 Task: Create a due date automation trigger when advanced on, 2 hours after a card is due add basic but not in list "Resume".
Action: Mouse moved to (826, 245)
Screenshot: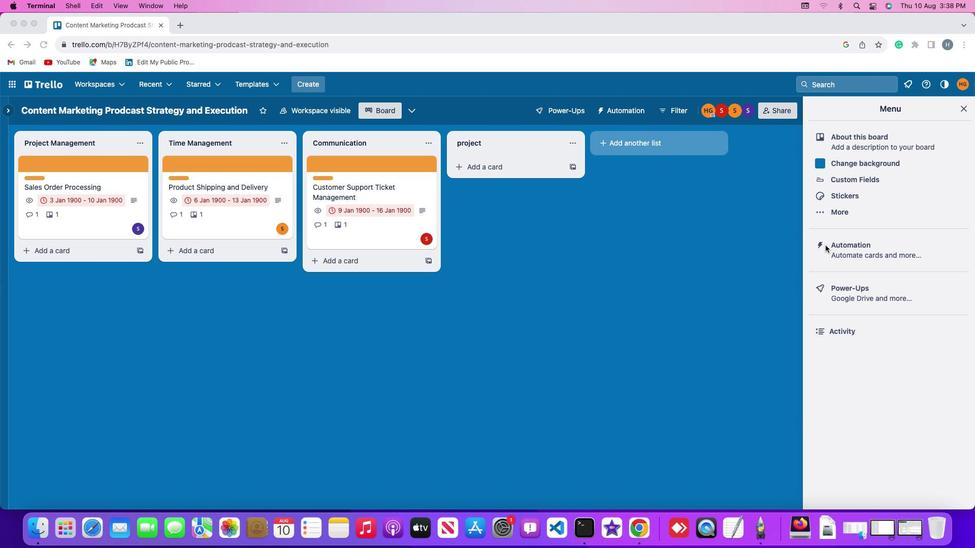 
Action: Mouse pressed left at (826, 245)
Screenshot: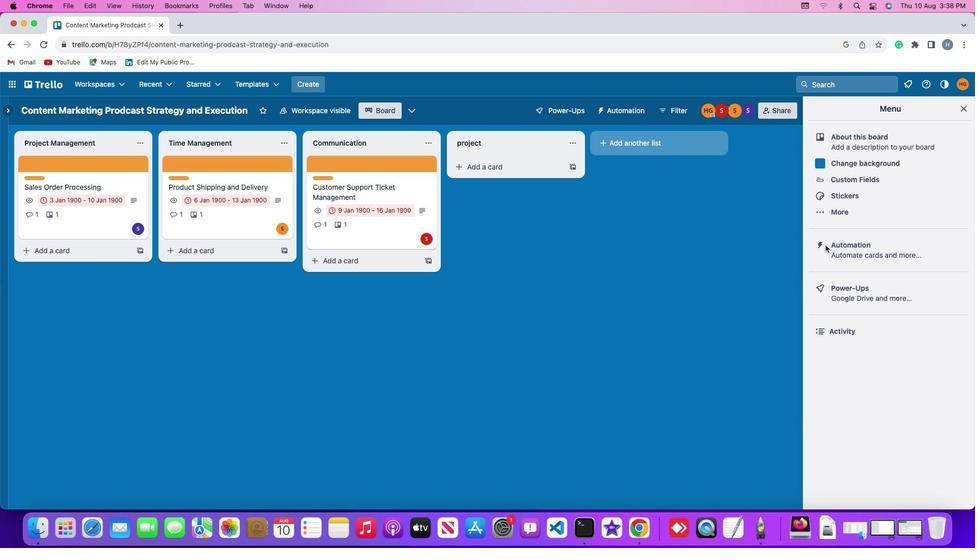 
Action: Mouse pressed left at (826, 245)
Screenshot: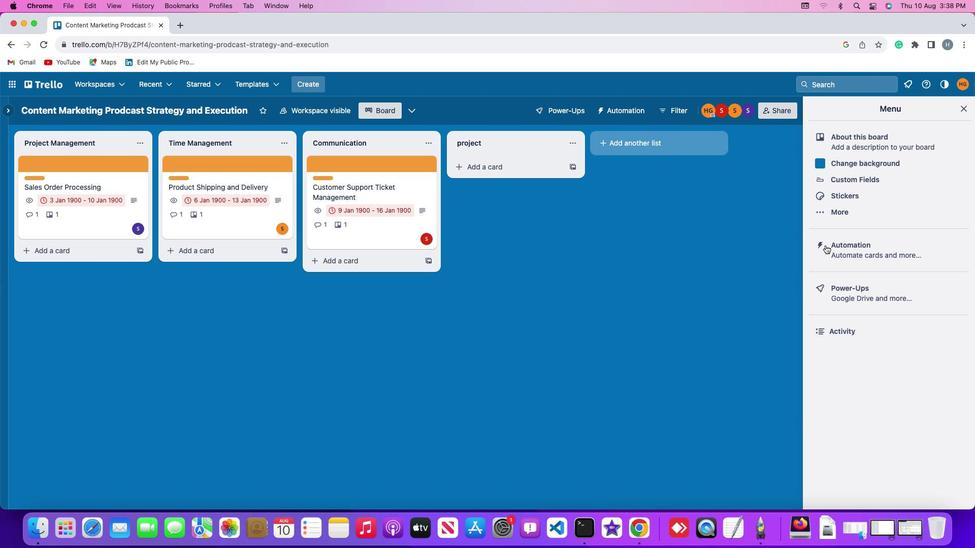 
Action: Mouse moved to (53, 236)
Screenshot: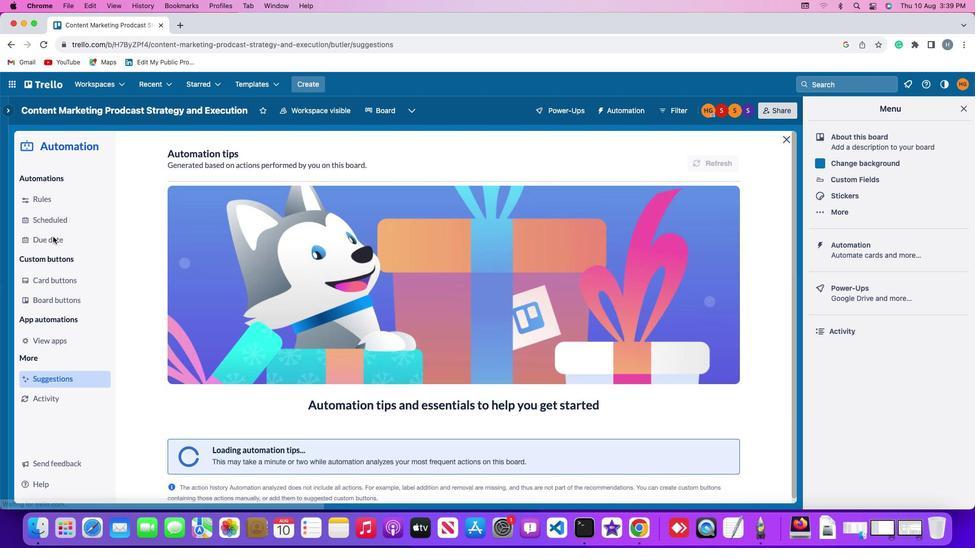 
Action: Mouse pressed left at (53, 236)
Screenshot: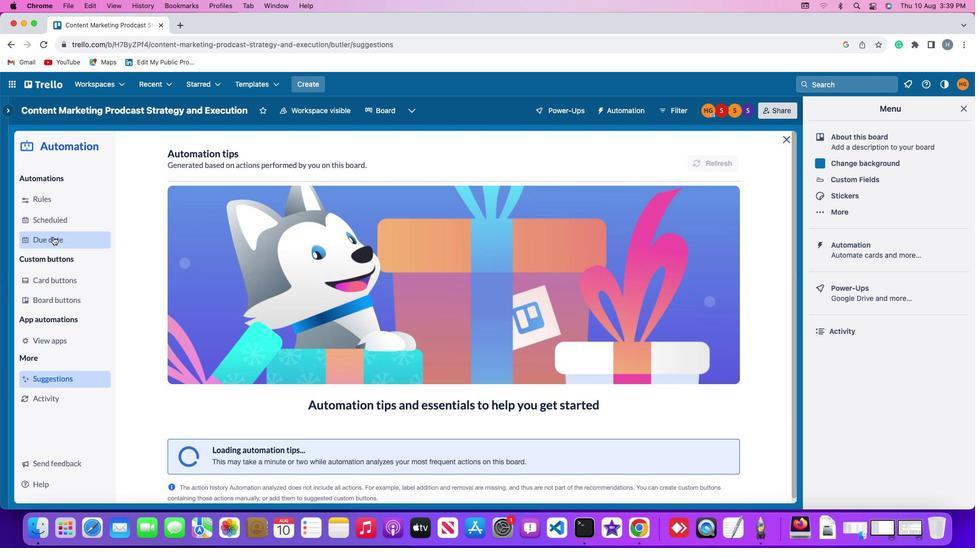 
Action: Mouse moved to (685, 157)
Screenshot: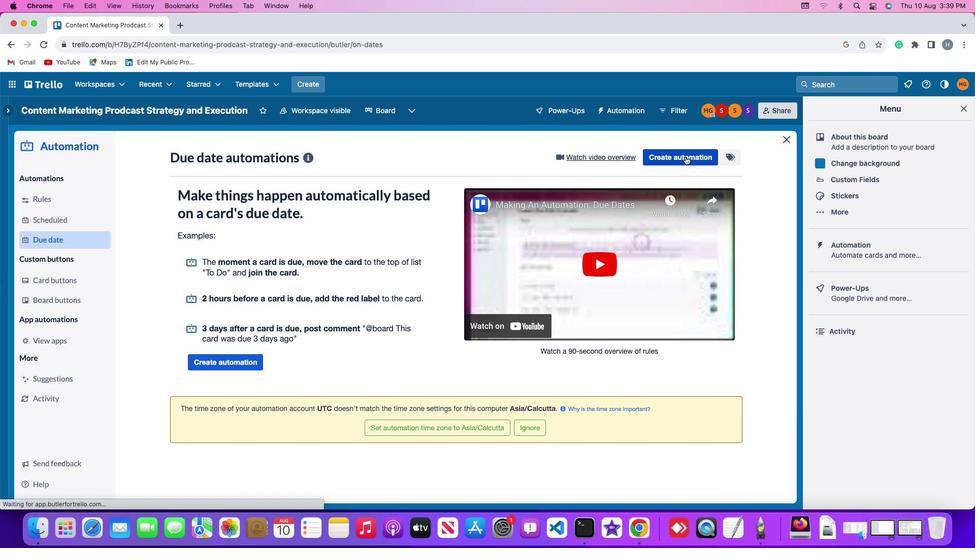 
Action: Mouse pressed left at (685, 157)
Screenshot: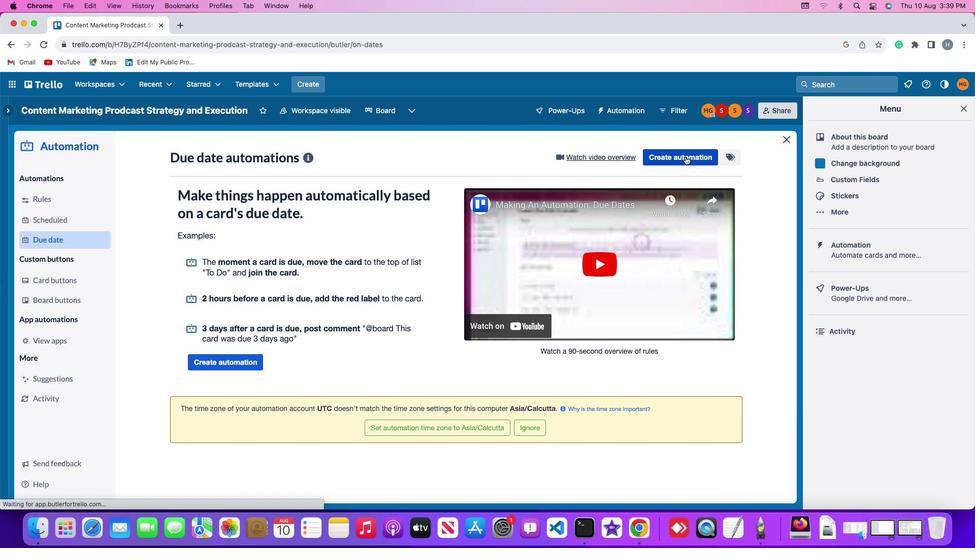 
Action: Mouse moved to (189, 254)
Screenshot: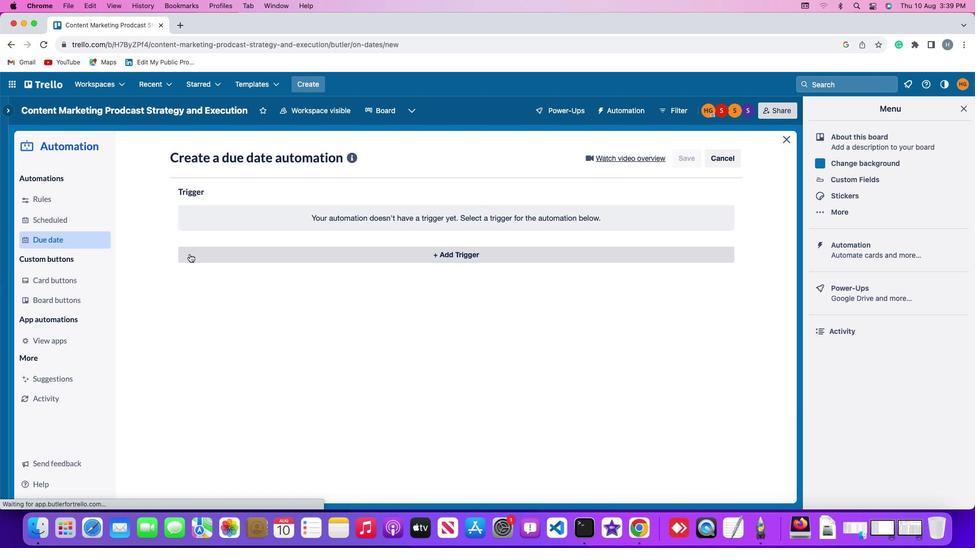 
Action: Mouse pressed left at (189, 254)
Screenshot: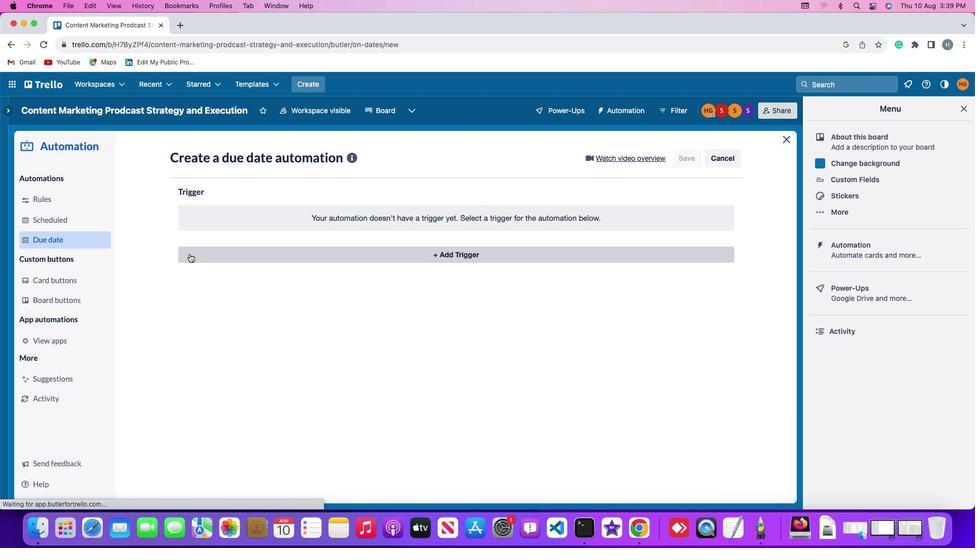 
Action: Mouse moved to (197, 410)
Screenshot: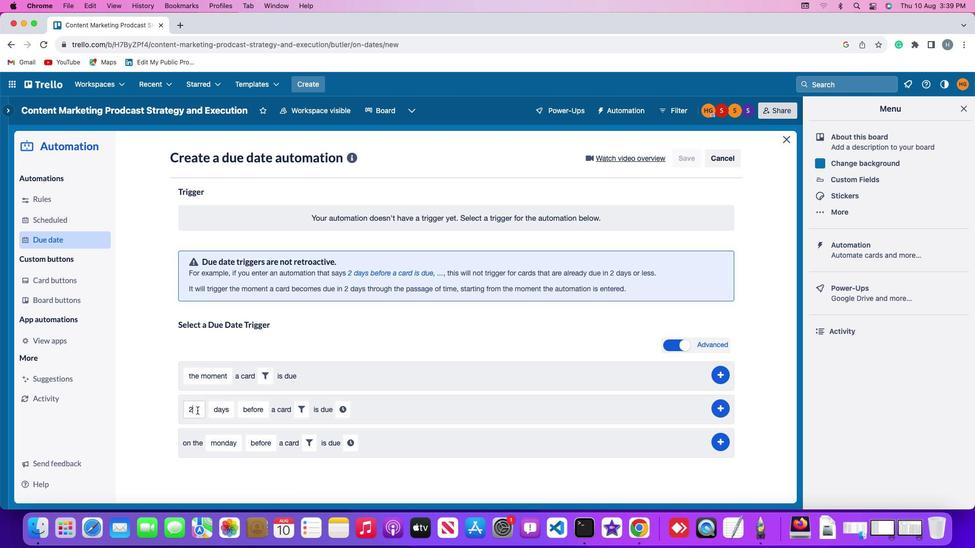 
Action: Mouse pressed left at (197, 410)
Screenshot: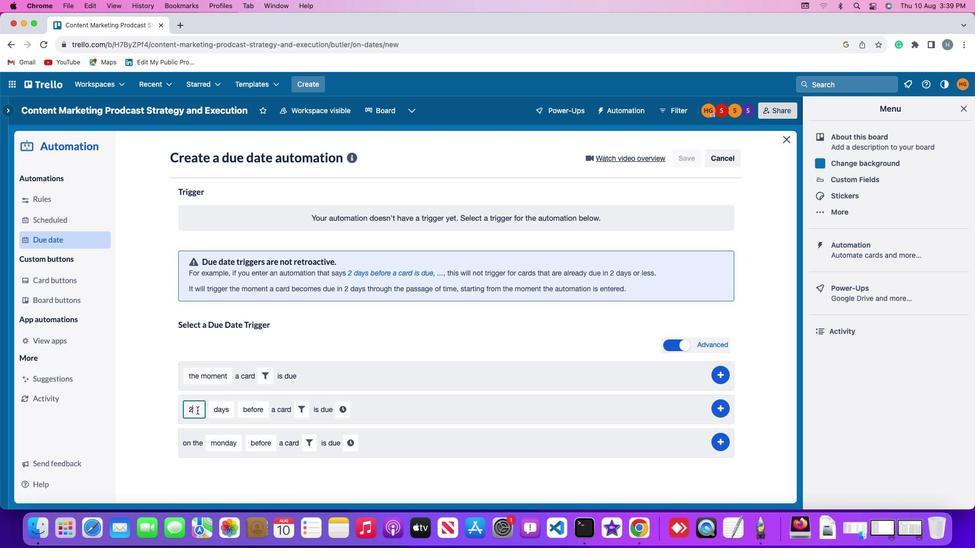 
Action: Mouse moved to (197, 410)
Screenshot: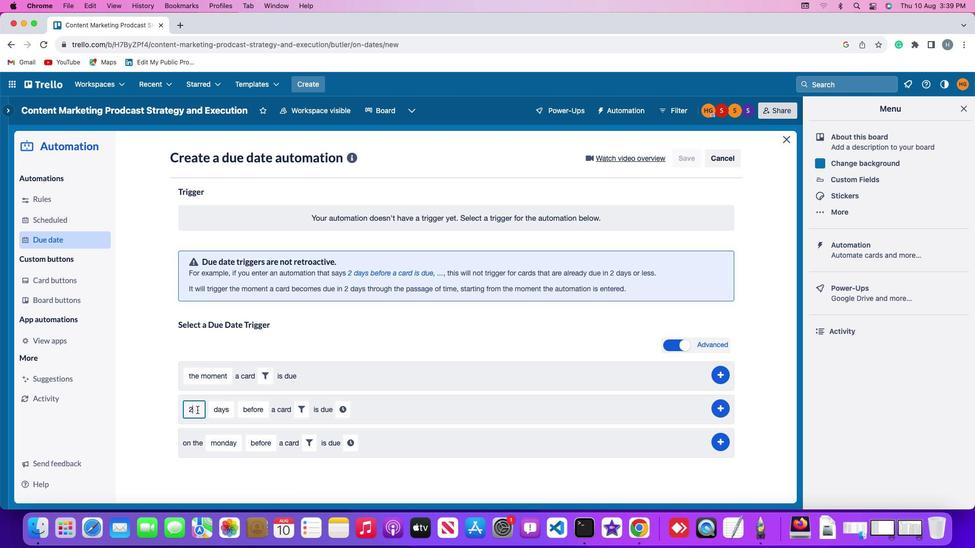 
Action: Key pressed Key.backspace'2'
Screenshot: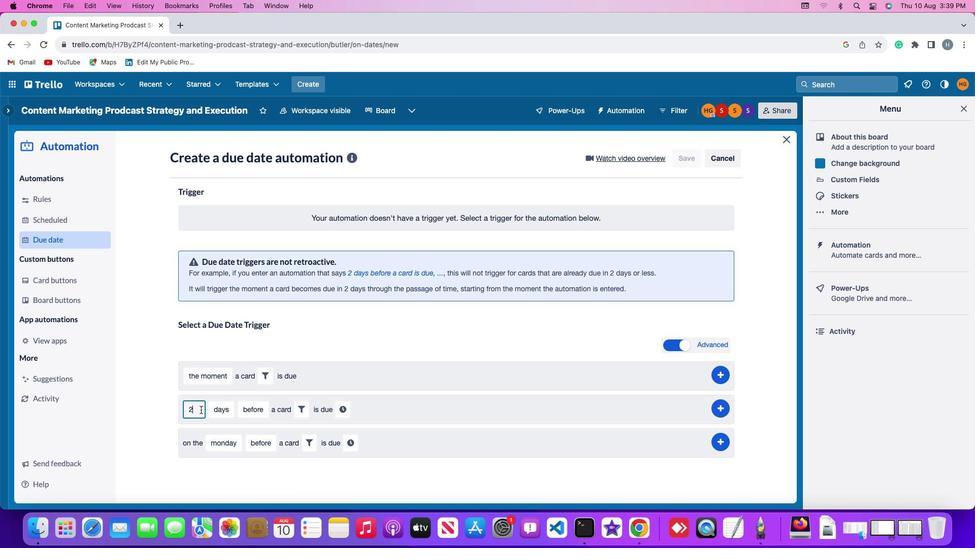 
Action: Mouse moved to (213, 409)
Screenshot: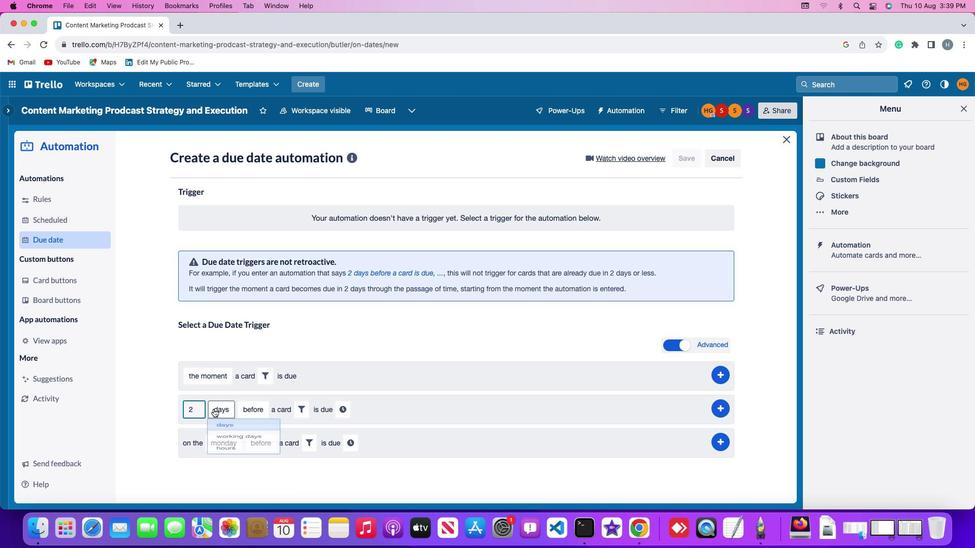 
Action: Mouse pressed left at (213, 409)
Screenshot: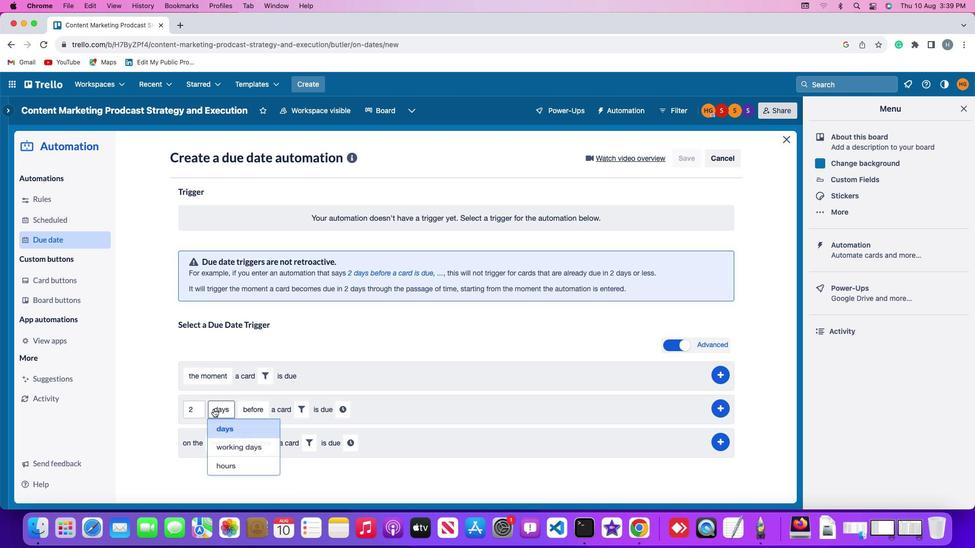 
Action: Mouse moved to (226, 468)
Screenshot: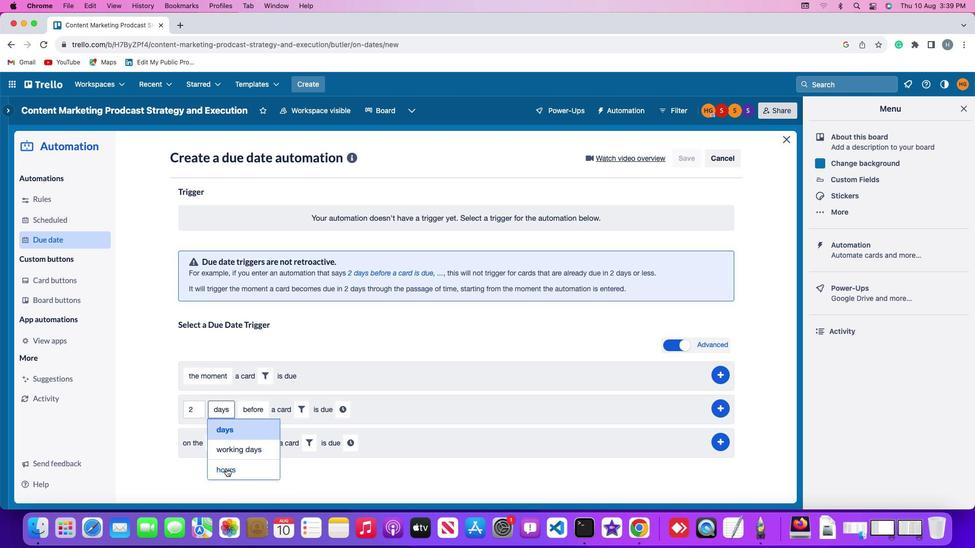 
Action: Mouse pressed left at (226, 468)
Screenshot: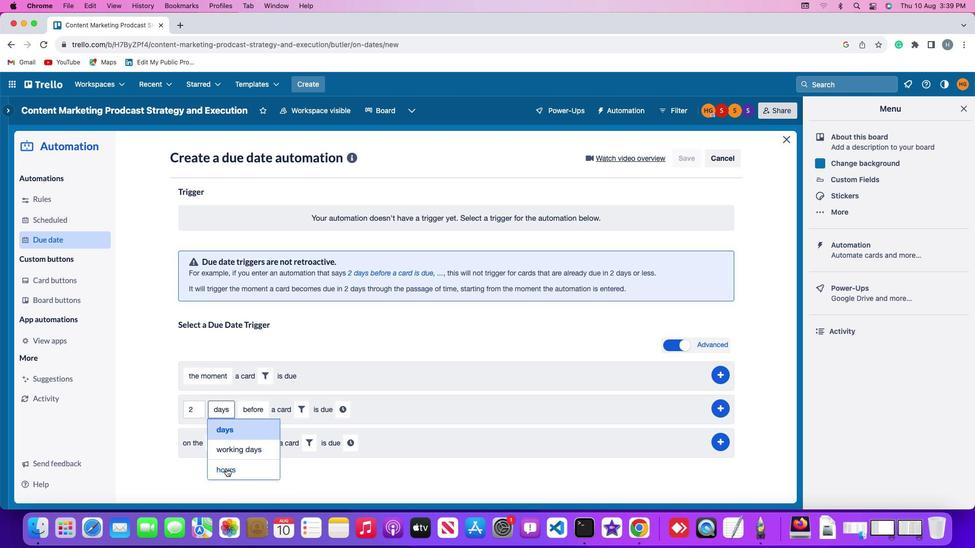 
Action: Mouse moved to (253, 412)
Screenshot: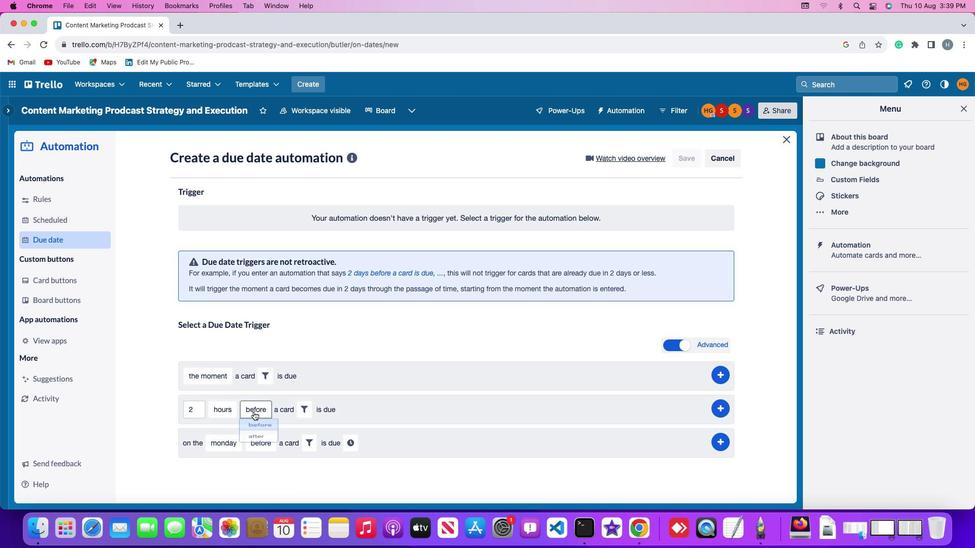 
Action: Mouse pressed left at (253, 412)
Screenshot: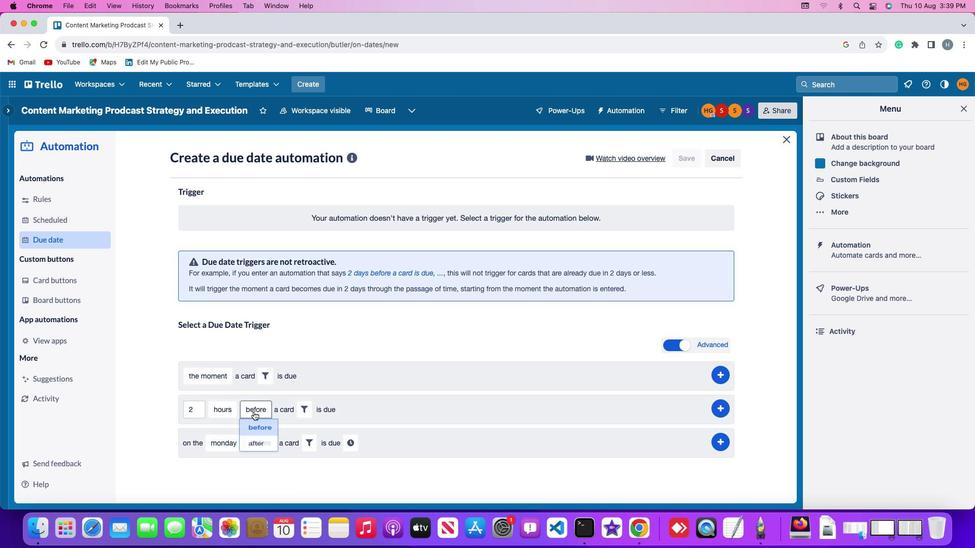 
Action: Mouse moved to (259, 451)
Screenshot: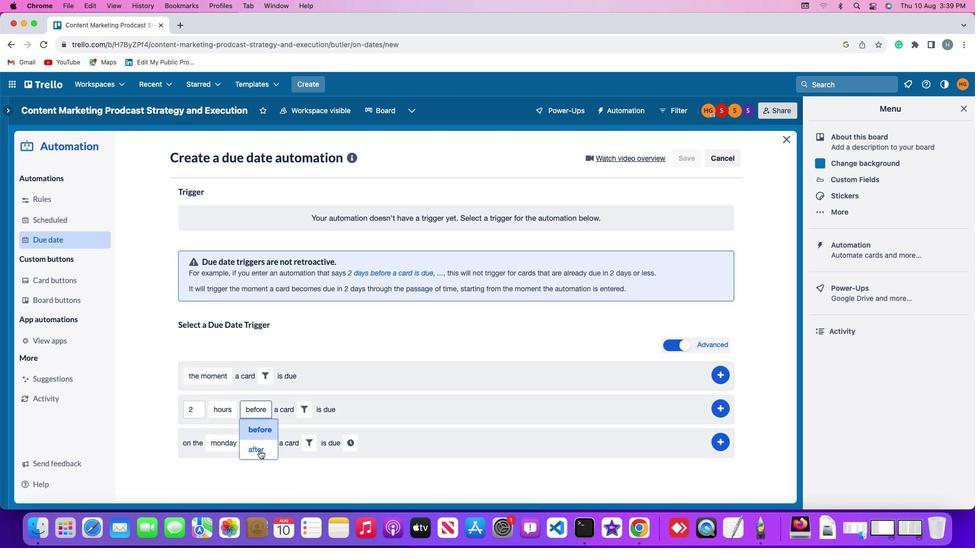 
Action: Mouse pressed left at (259, 451)
Screenshot: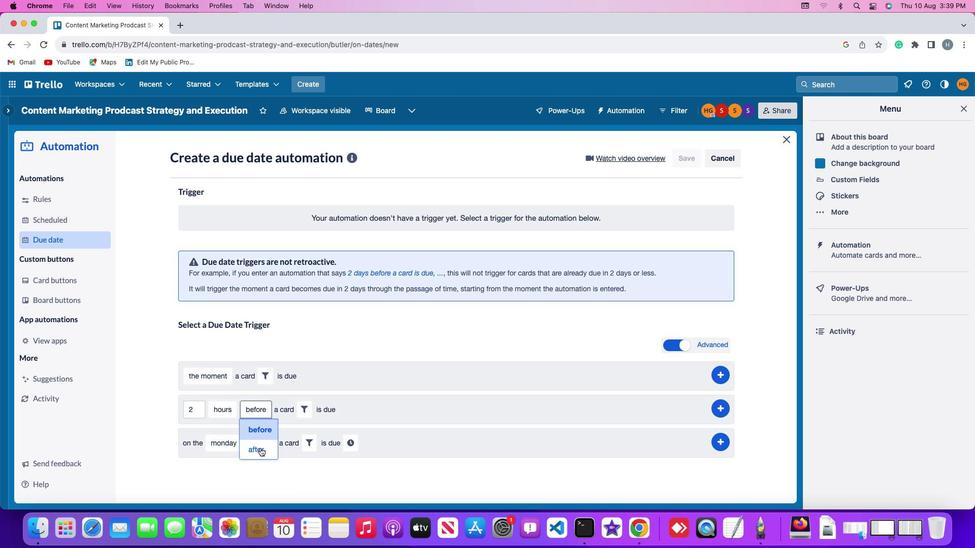 
Action: Mouse moved to (298, 404)
Screenshot: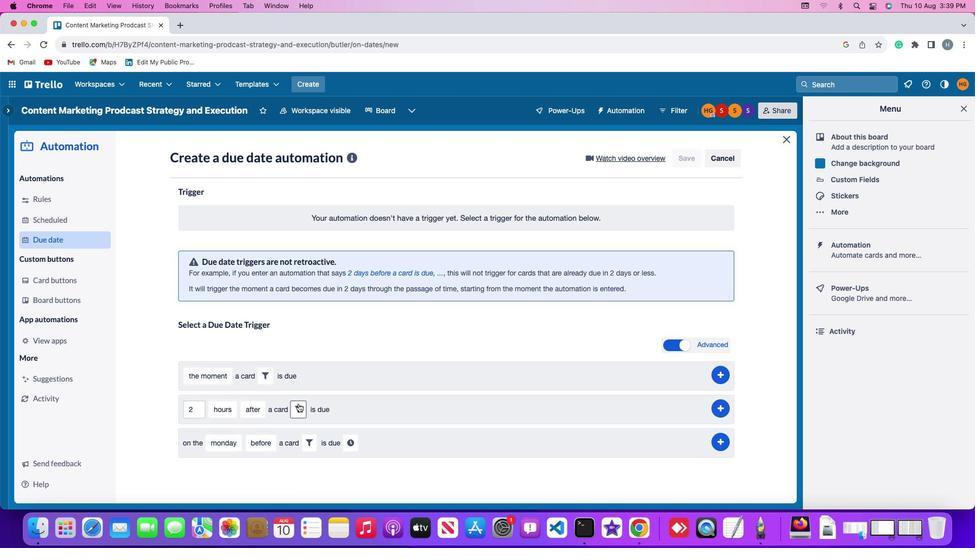 
Action: Mouse pressed left at (298, 404)
Screenshot: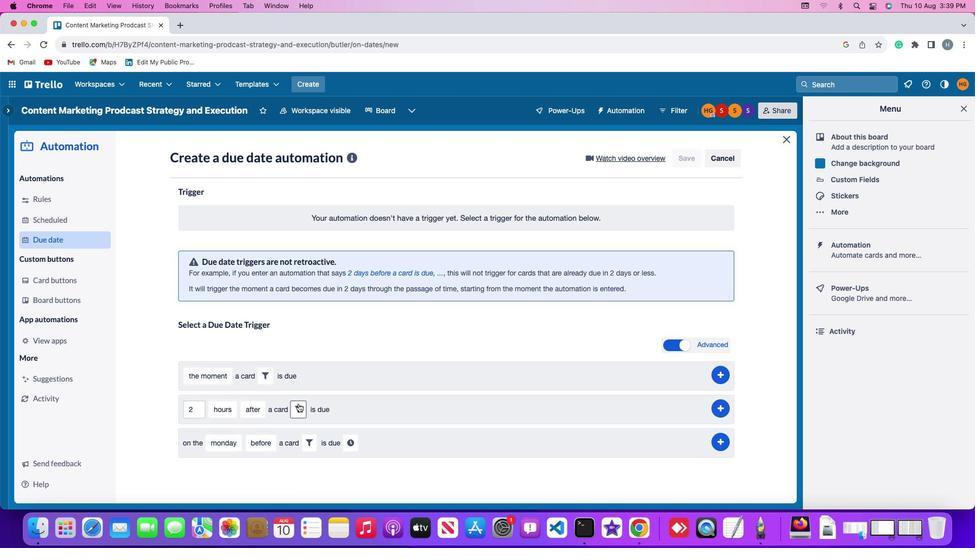 
Action: Mouse moved to (277, 464)
Screenshot: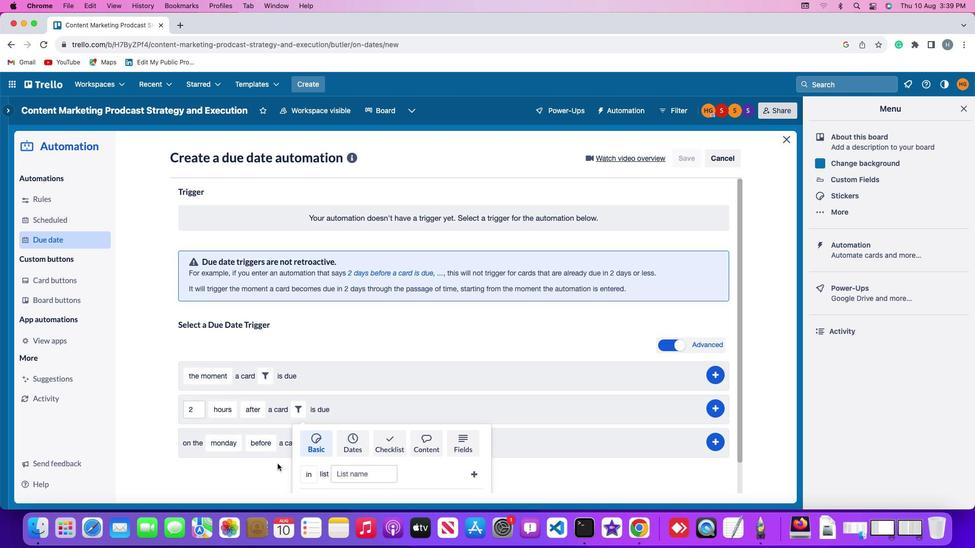 
Action: Mouse scrolled (277, 464) with delta (0, 0)
Screenshot: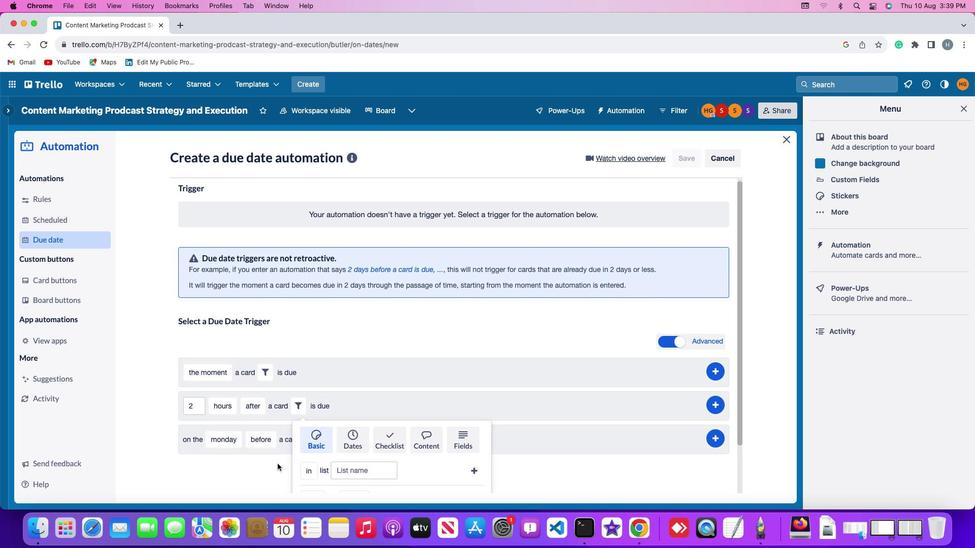 
Action: Mouse scrolled (277, 464) with delta (0, 0)
Screenshot: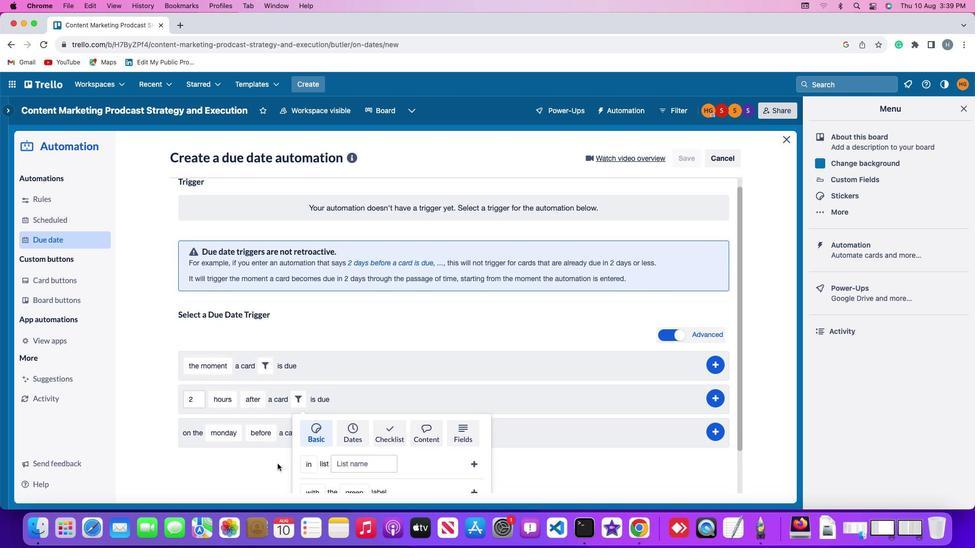 
Action: Mouse scrolled (277, 464) with delta (0, -1)
Screenshot: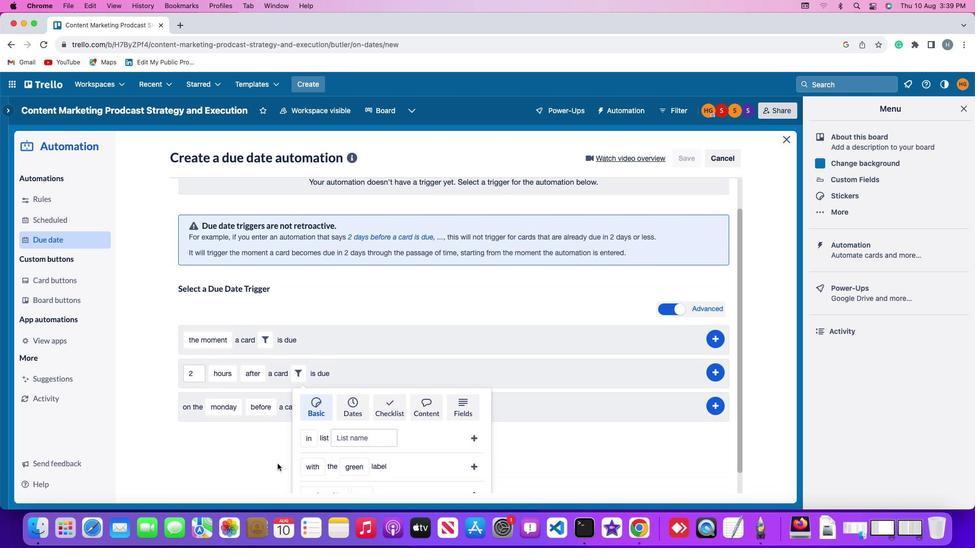 
Action: Mouse scrolled (277, 464) with delta (0, -1)
Screenshot: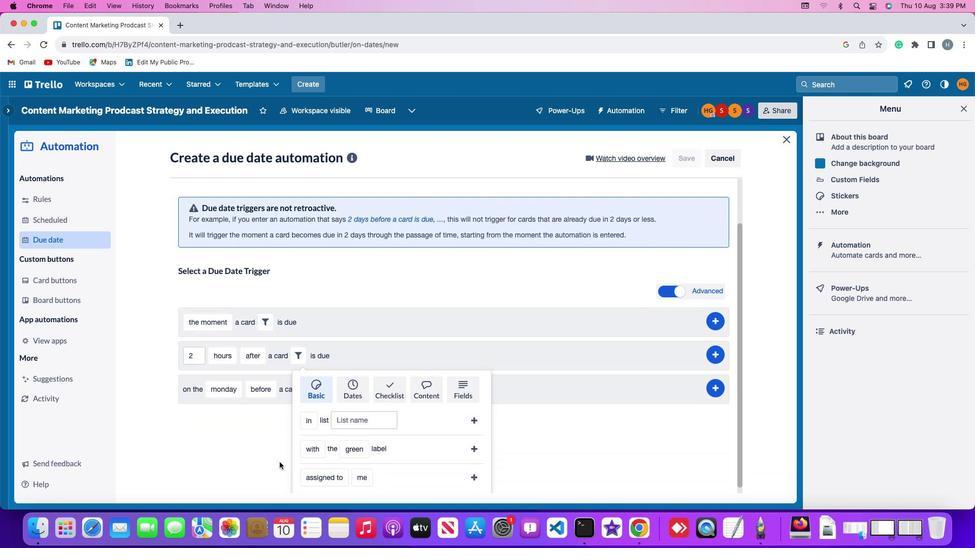 
Action: Mouse moved to (308, 411)
Screenshot: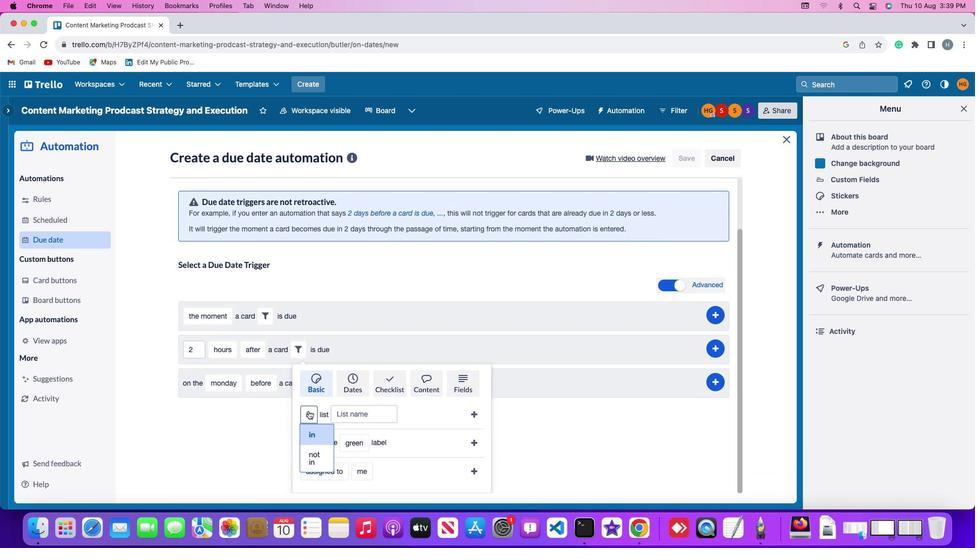 
Action: Mouse pressed left at (308, 411)
Screenshot: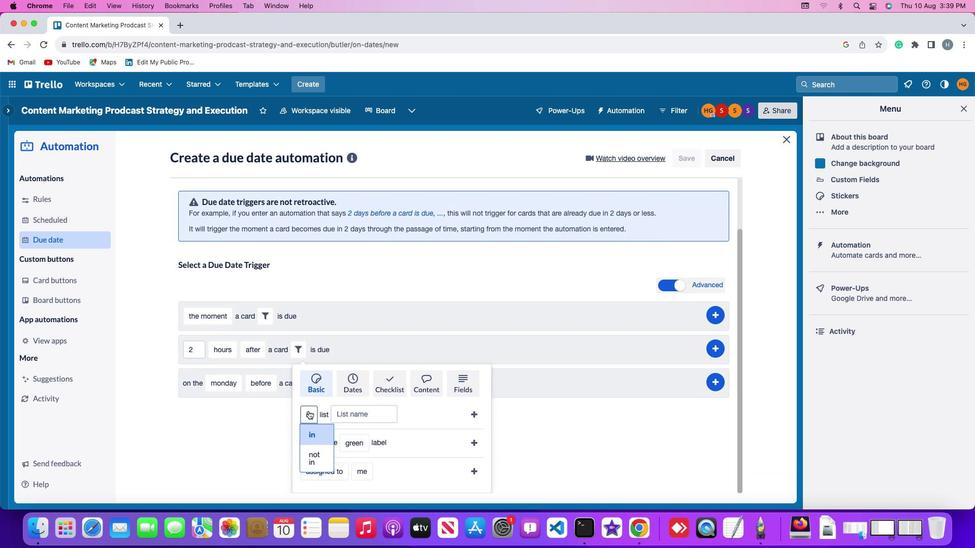 
Action: Mouse moved to (315, 457)
Screenshot: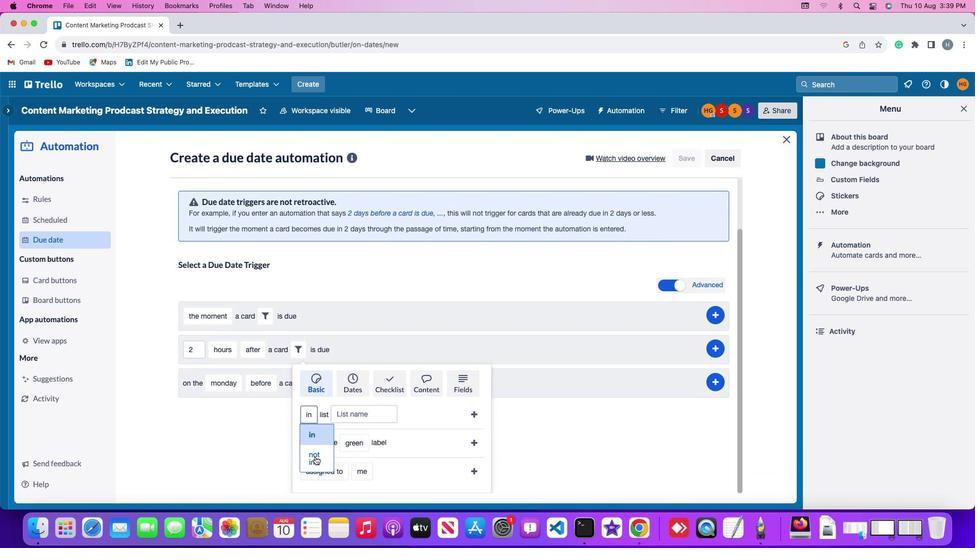 
Action: Mouse pressed left at (315, 457)
Screenshot: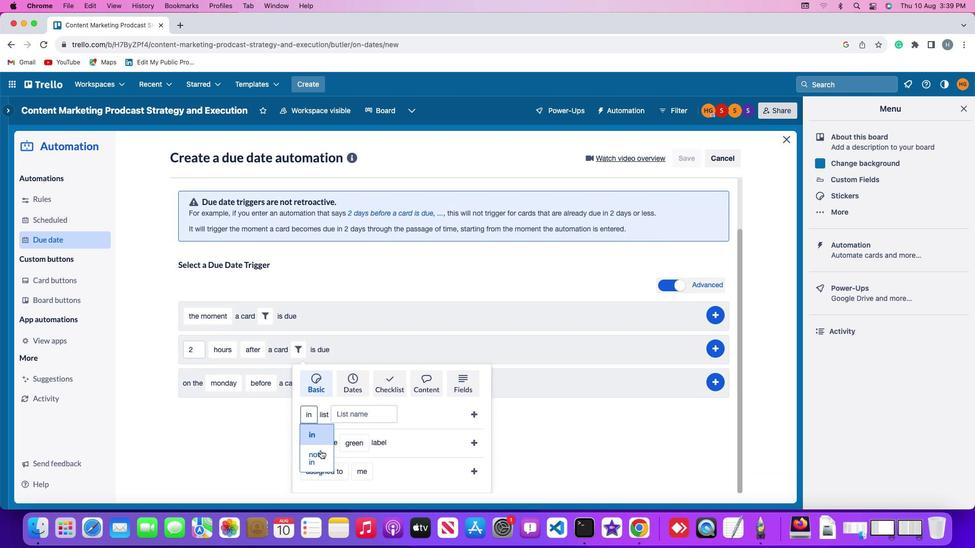 
Action: Mouse moved to (363, 414)
Screenshot: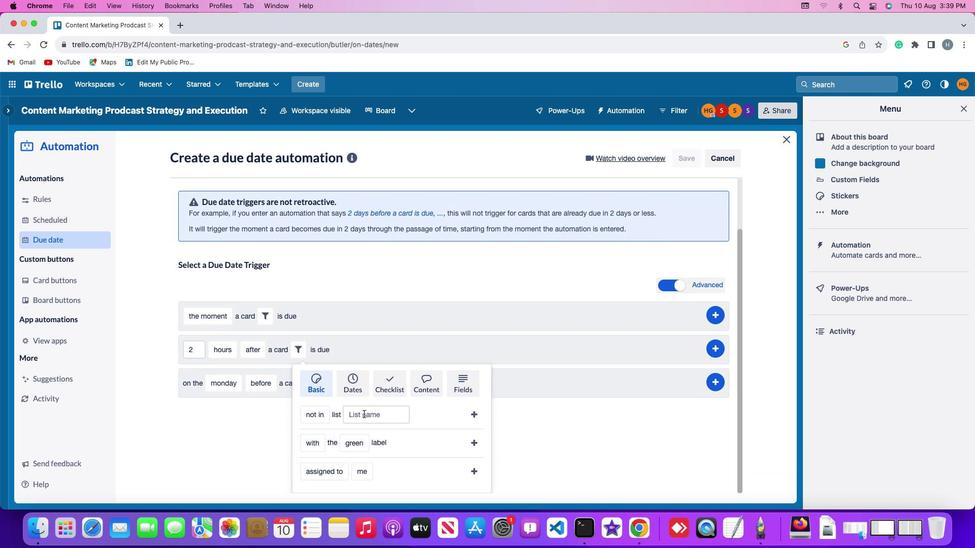 
Action: Mouse pressed left at (363, 414)
Screenshot: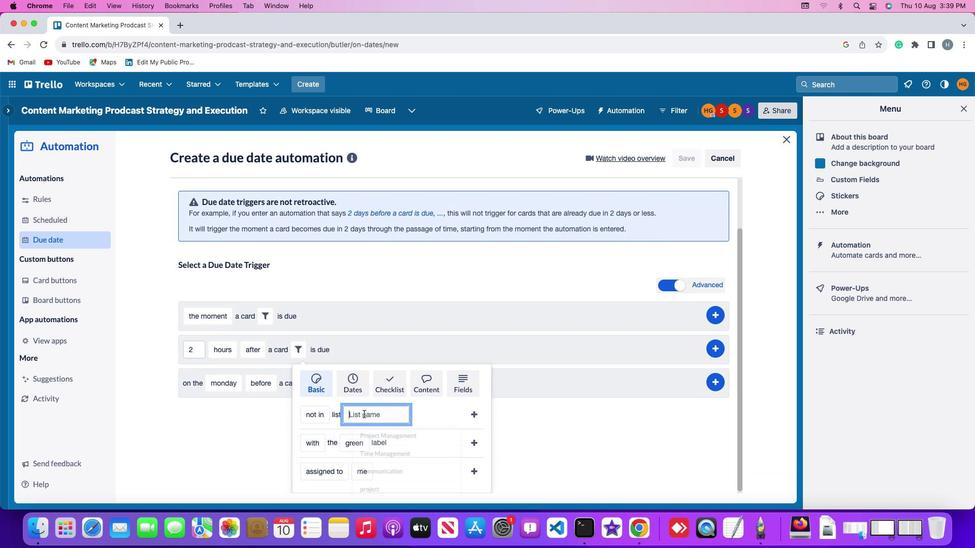 
Action: Mouse moved to (364, 414)
Screenshot: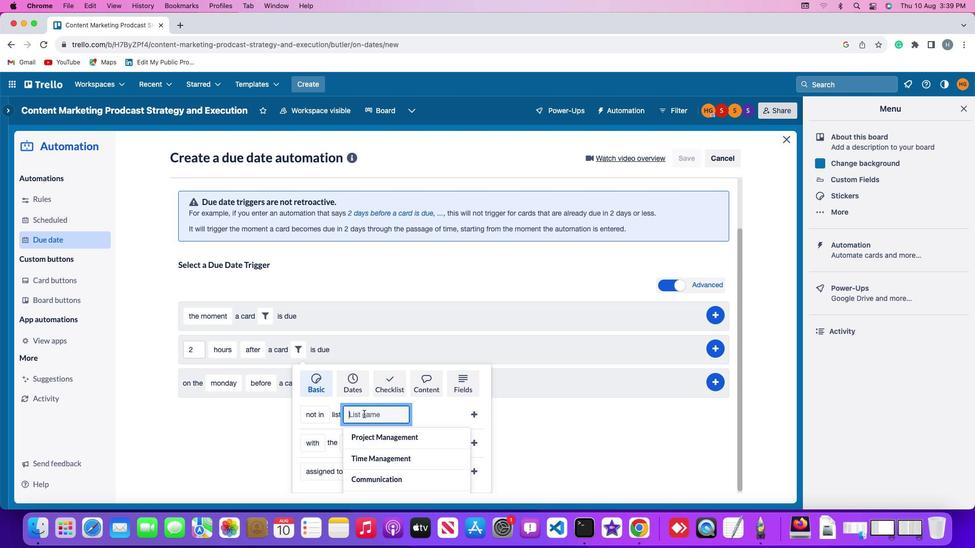 
Action: Key pressed Key.shift'R''e''s''u''m'
Screenshot: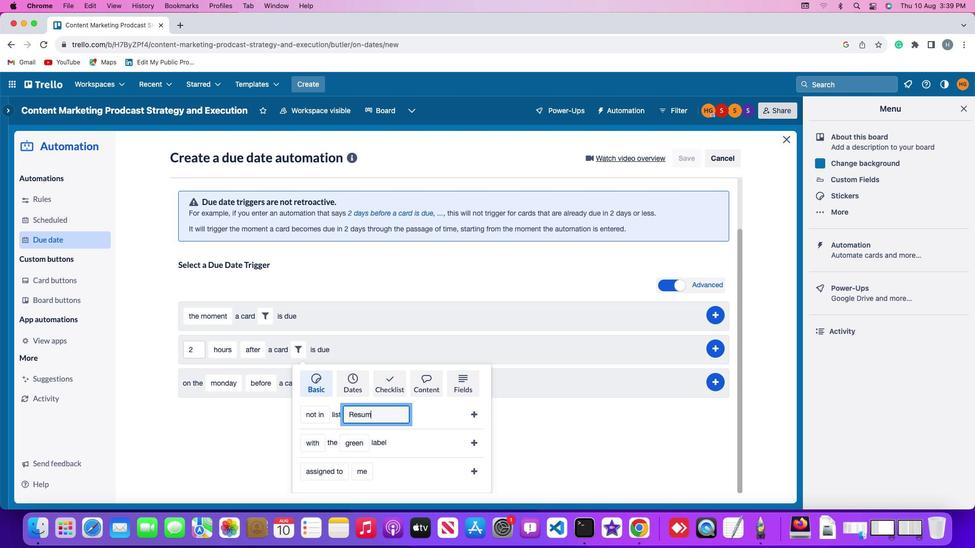 
Action: Mouse moved to (363, 413)
Screenshot: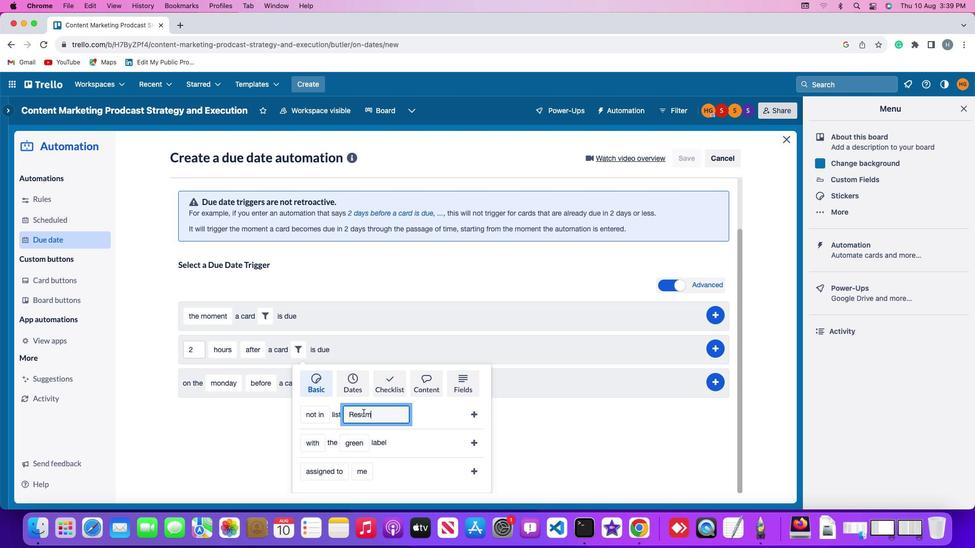 
Action: Key pressed 'e'
Screenshot: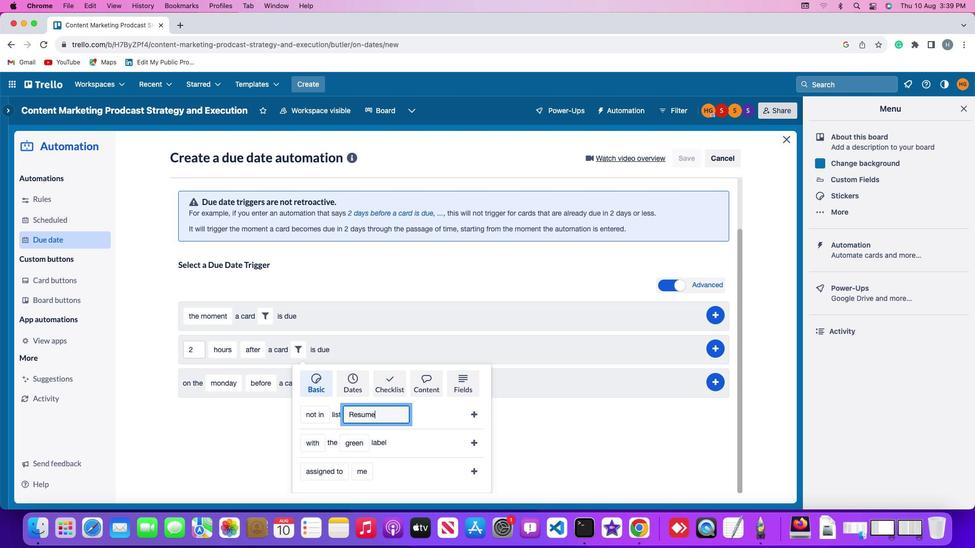 
Action: Mouse moved to (474, 413)
Screenshot: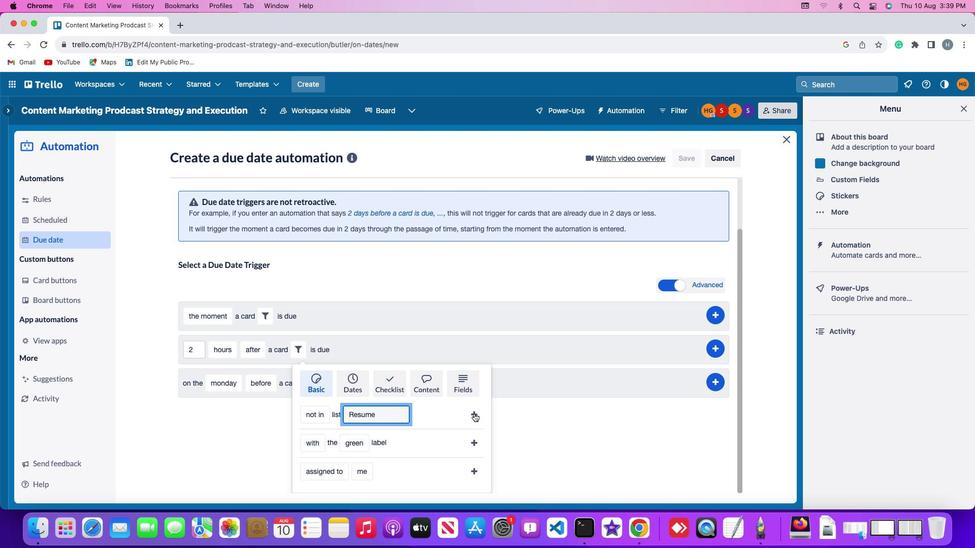 
Action: Mouse pressed left at (474, 413)
Screenshot: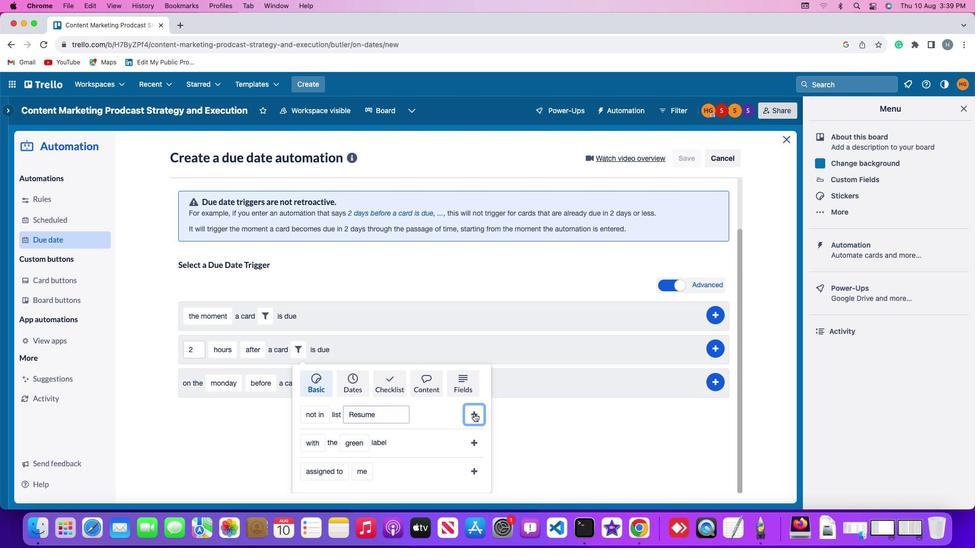 
Action: Mouse moved to (725, 408)
Screenshot: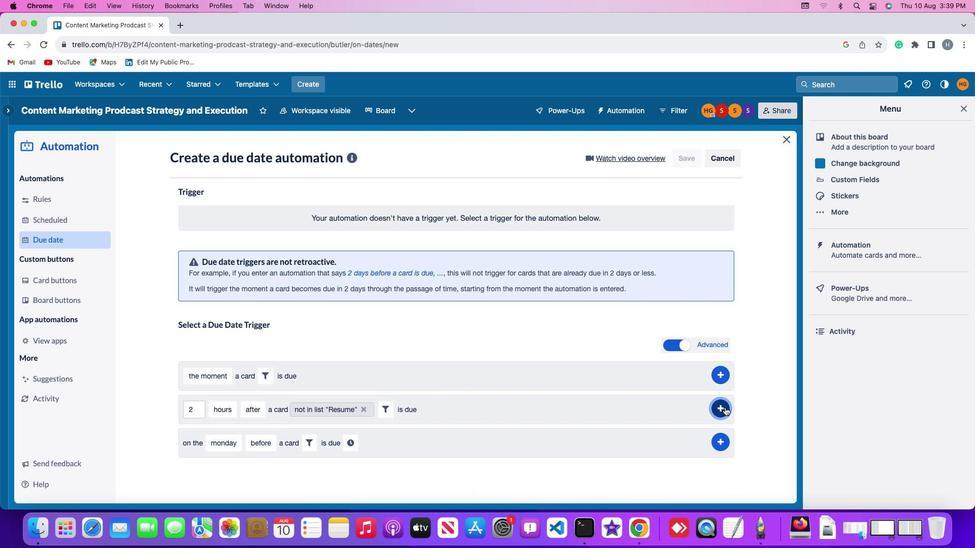 
Action: Mouse pressed left at (725, 408)
Screenshot: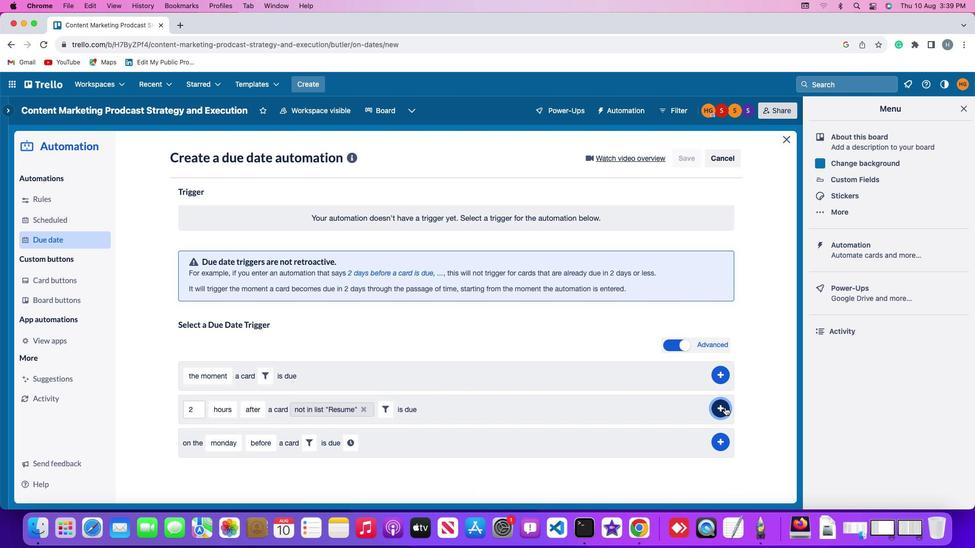 
Action: Mouse moved to (749, 318)
Screenshot: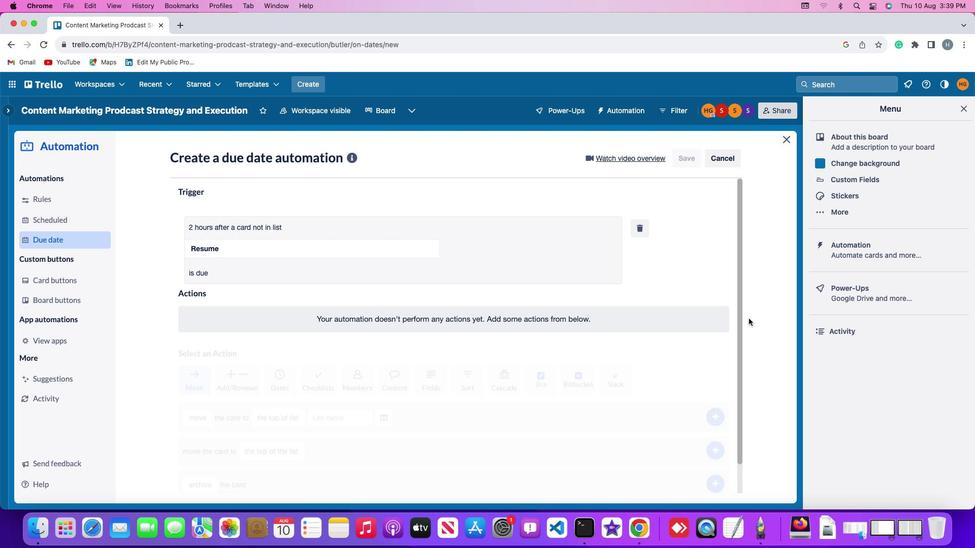 
